 Task: Search one way flight ticket for 3 adults in first from Page: Page Municipal Airport to Jacksonville: Albert J. Ellis Airport on 5-3-2023. Choice of flights is Sun country airlines. Number of bags: 1 carry on bag. Price is upto 87000. Outbound departure time preference is 15:30.
Action: Mouse moved to (291, 255)
Screenshot: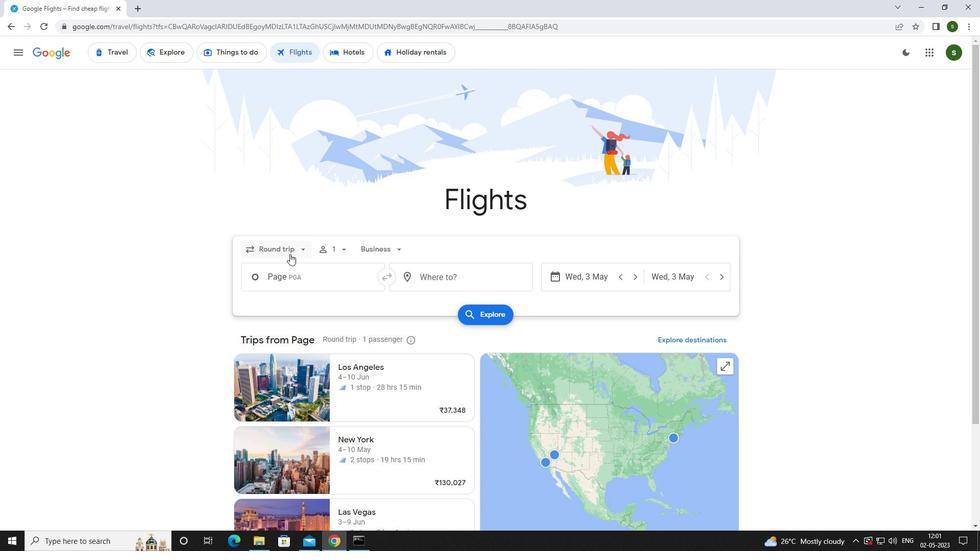 
Action: Mouse pressed left at (291, 255)
Screenshot: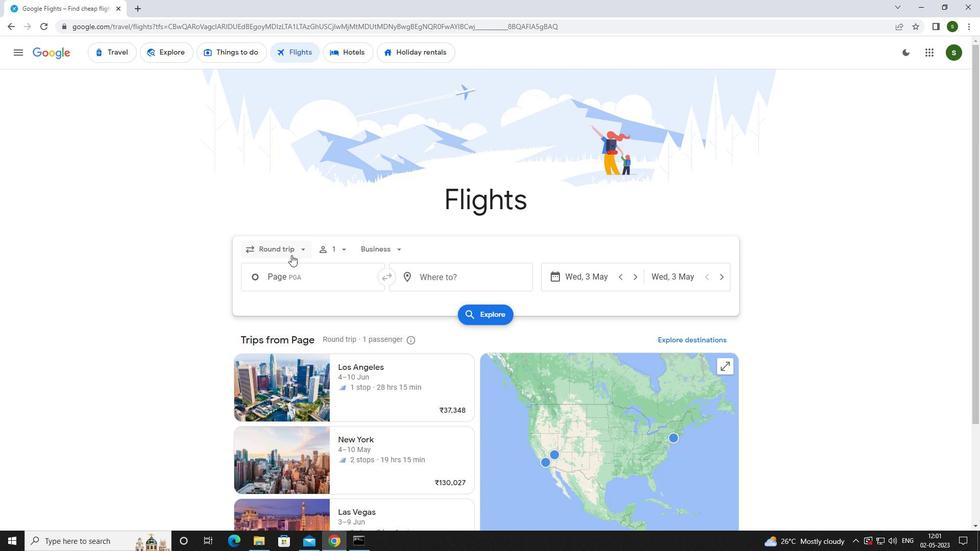
Action: Mouse moved to (288, 298)
Screenshot: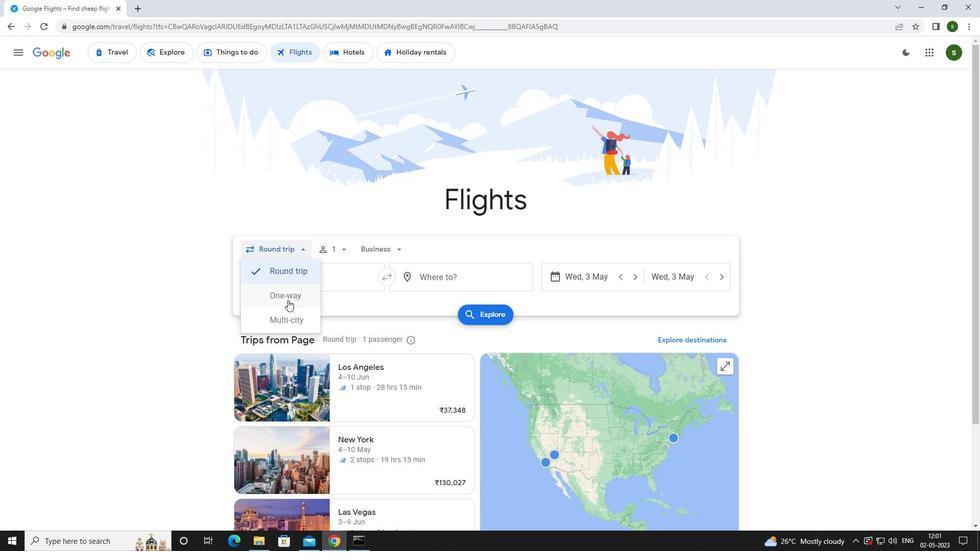 
Action: Mouse pressed left at (288, 298)
Screenshot: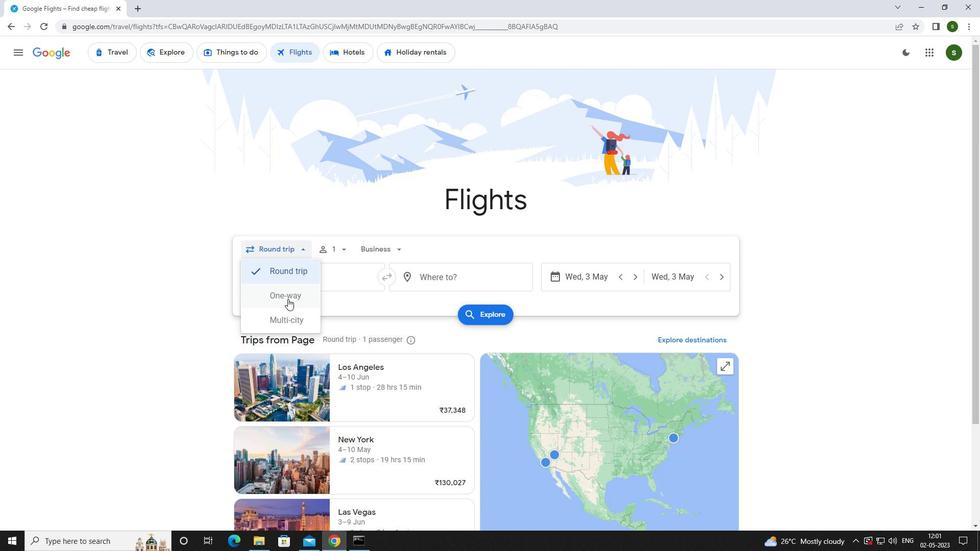 
Action: Mouse moved to (332, 249)
Screenshot: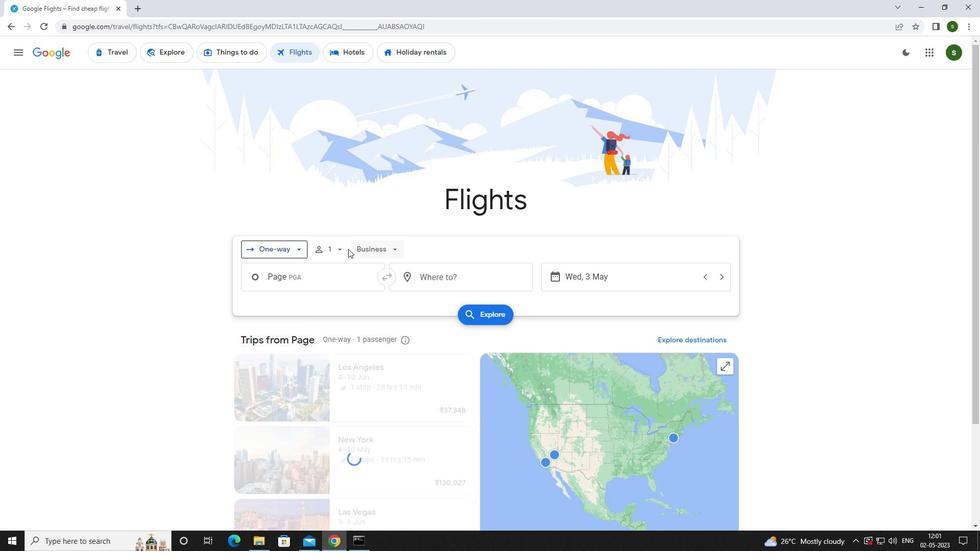 
Action: Mouse pressed left at (332, 249)
Screenshot: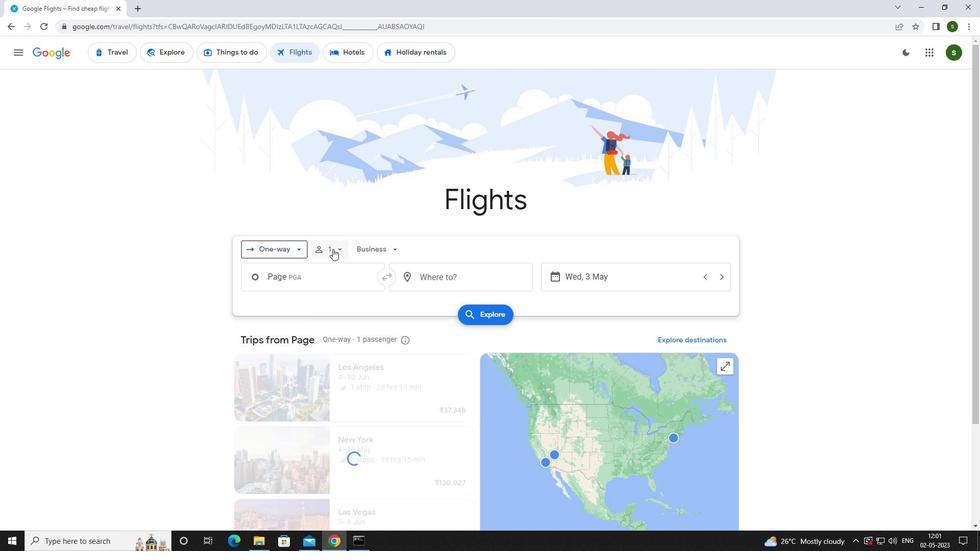
Action: Mouse moved to (417, 272)
Screenshot: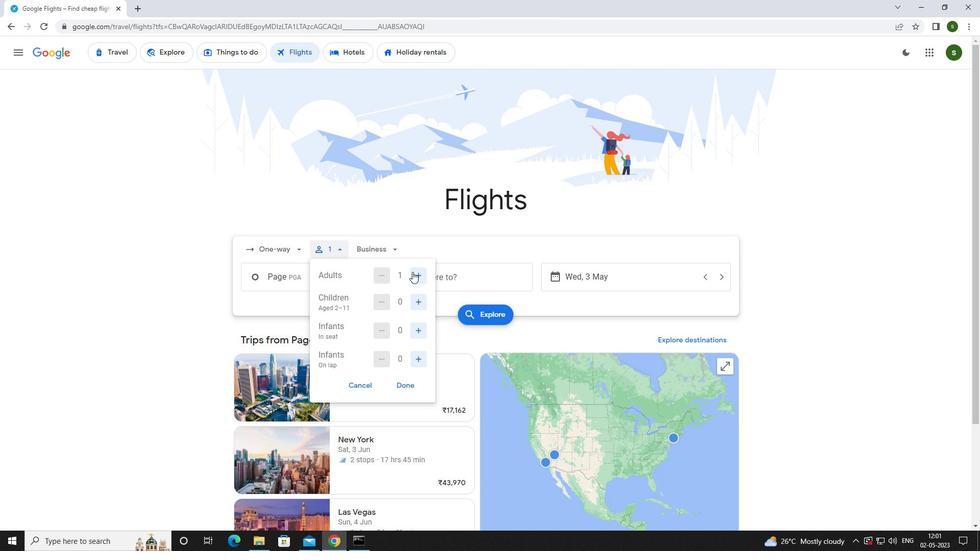 
Action: Mouse pressed left at (417, 272)
Screenshot: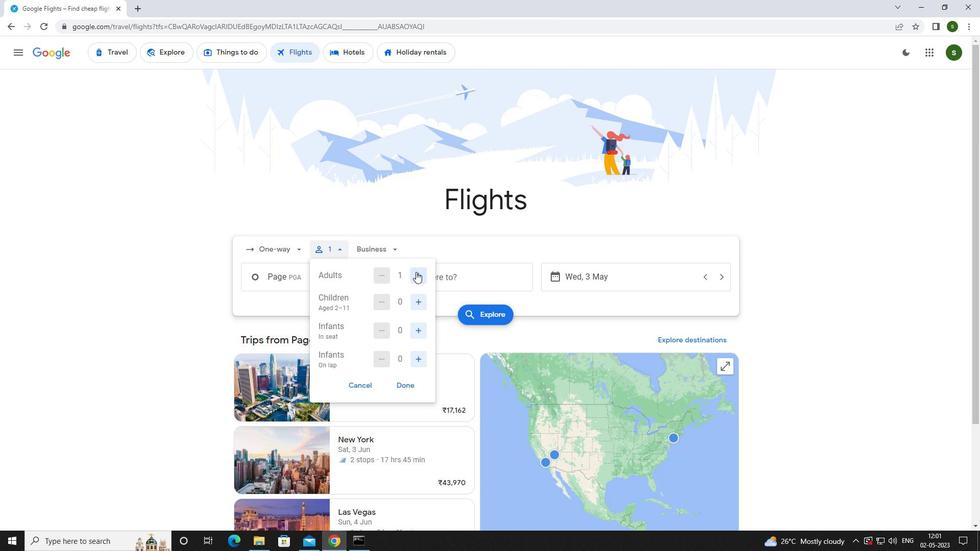 
Action: Mouse pressed left at (417, 272)
Screenshot: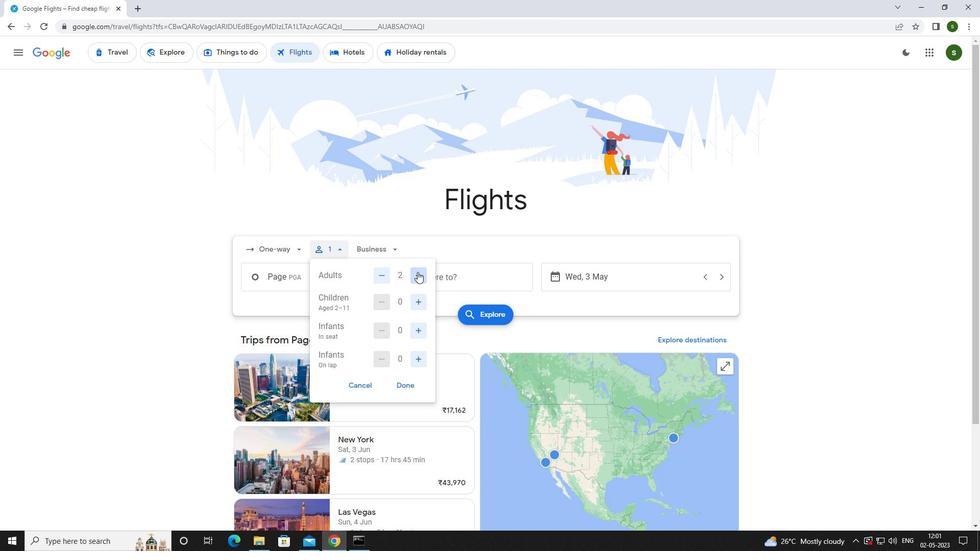 
Action: Mouse moved to (386, 249)
Screenshot: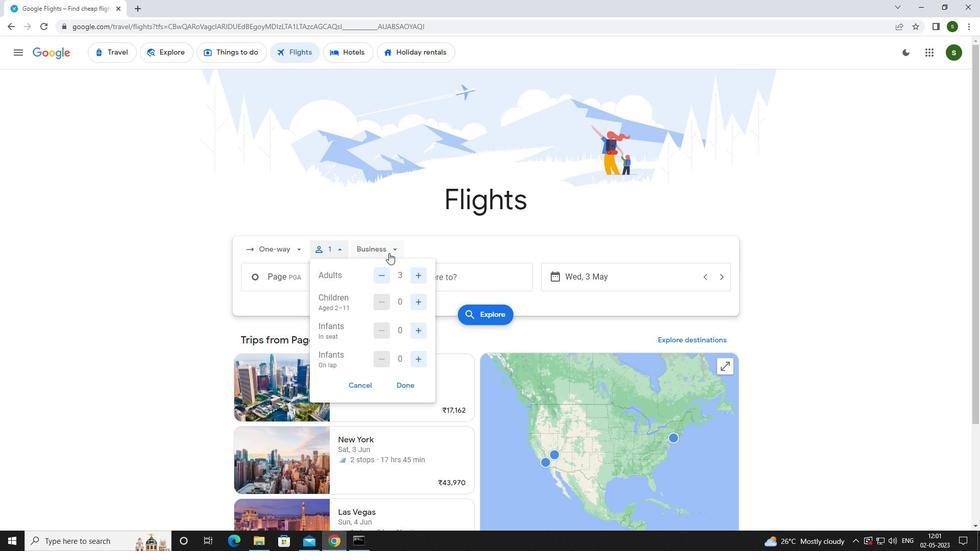 
Action: Mouse pressed left at (386, 249)
Screenshot: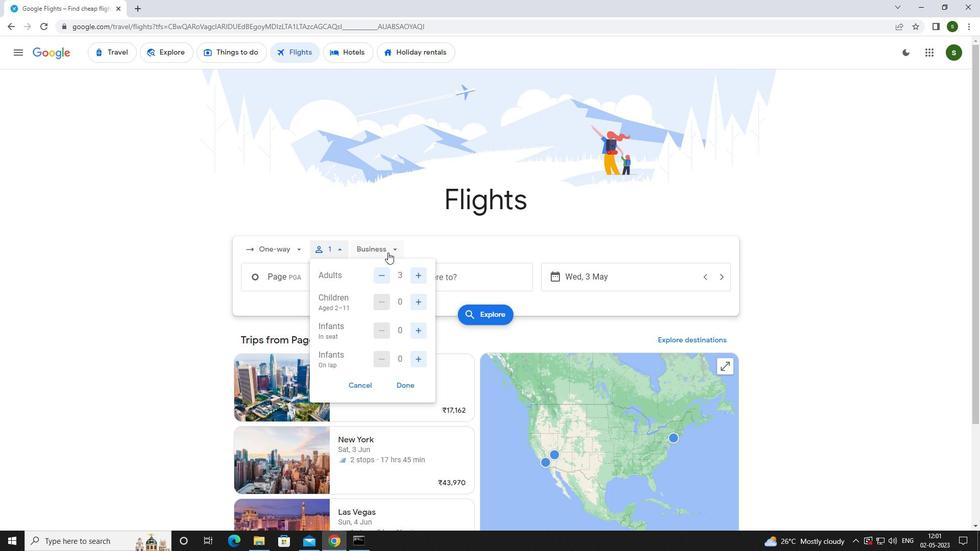 
Action: Mouse moved to (393, 340)
Screenshot: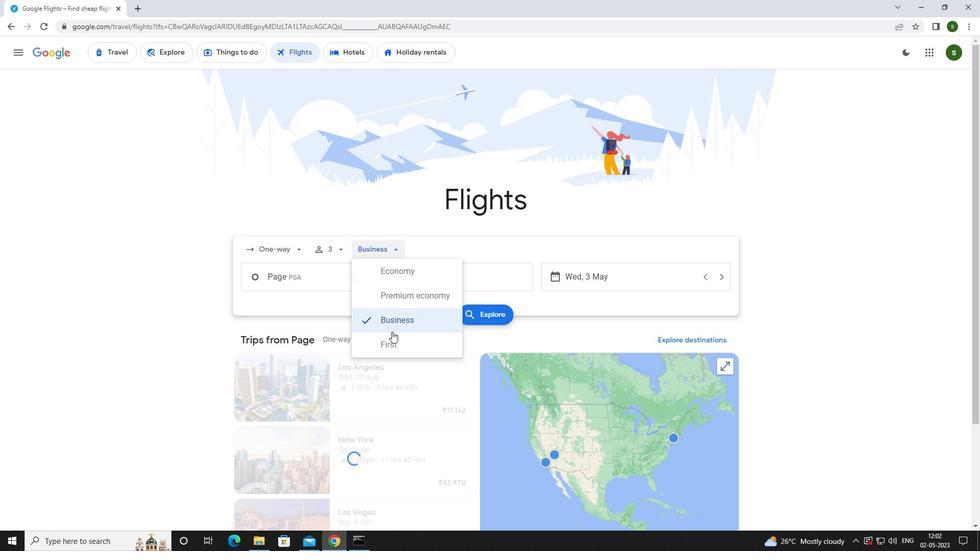 
Action: Mouse pressed left at (393, 340)
Screenshot: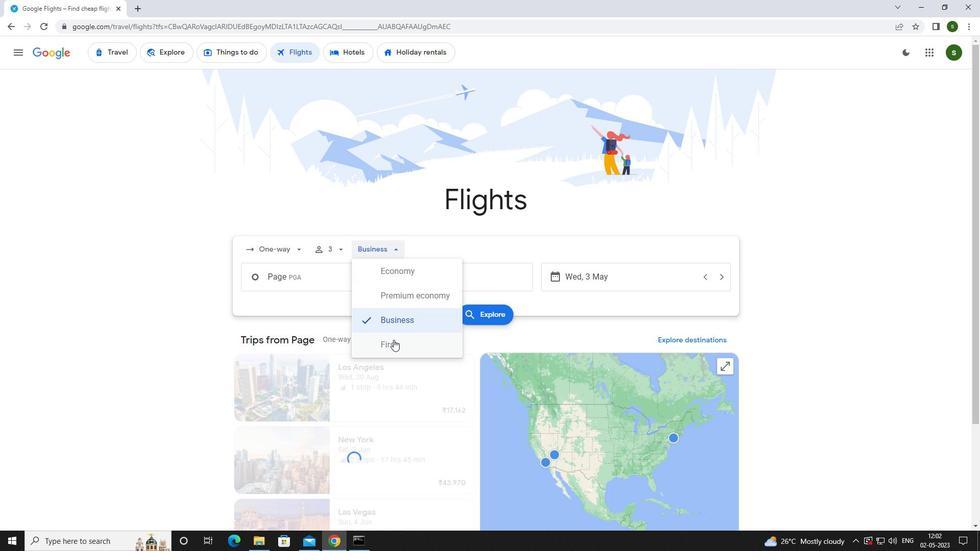 
Action: Mouse moved to (328, 284)
Screenshot: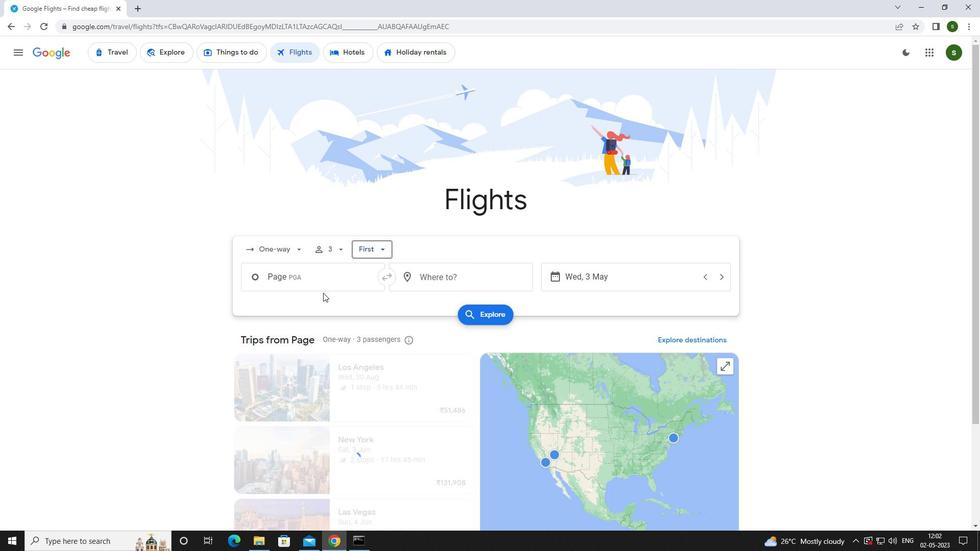 
Action: Mouse pressed left at (328, 284)
Screenshot: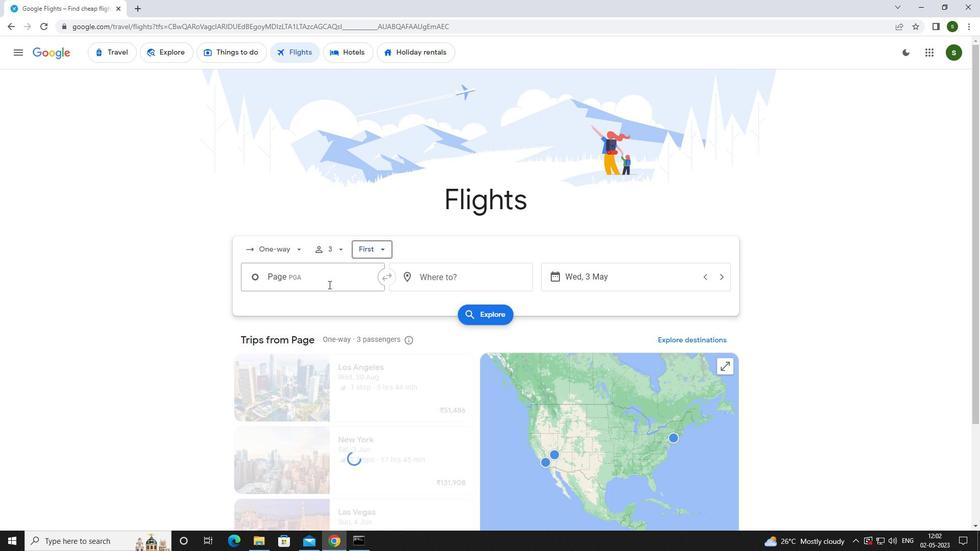 
Action: Mouse moved to (329, 282)
Screenshot: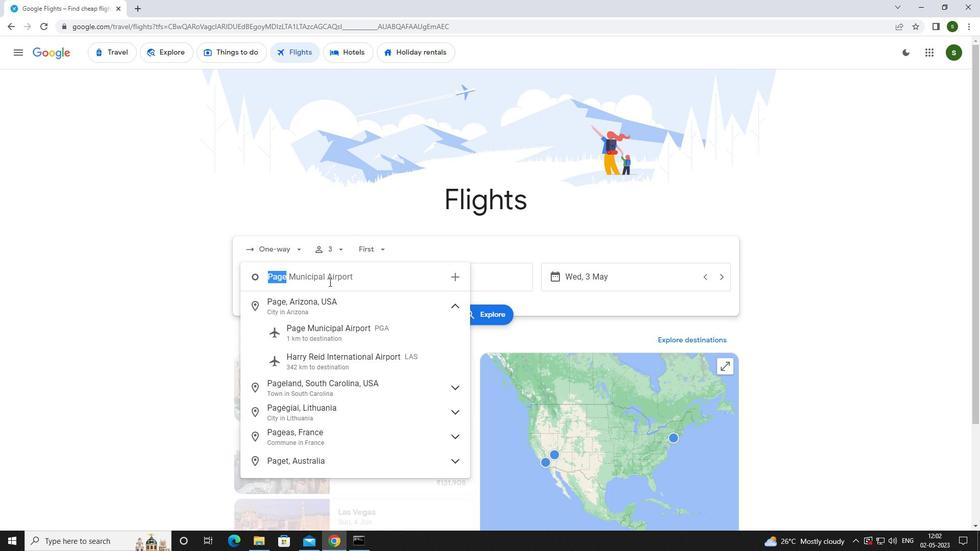 
Action: Key pressed <Key.caps_lock>p<Key.caps_lock>age<Key.space>
Screenshot: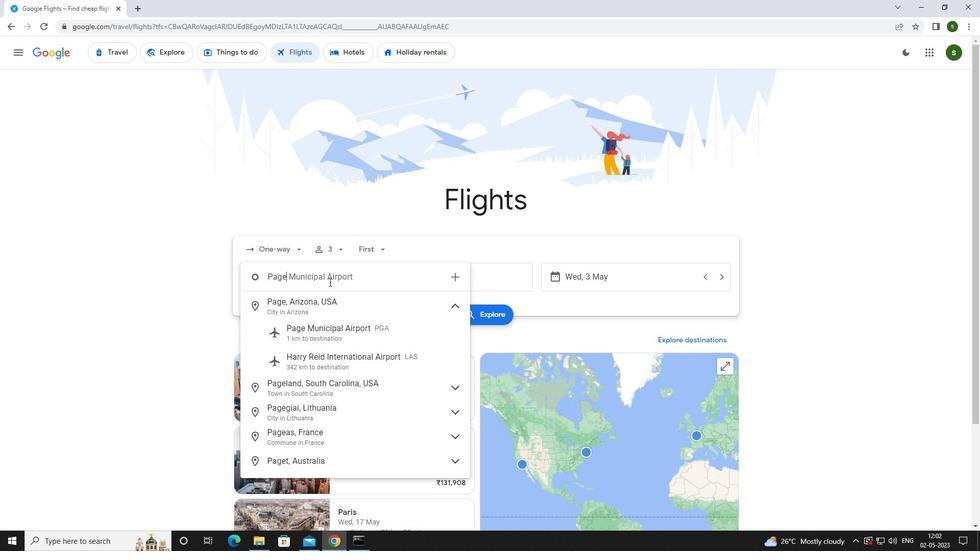 
Action: Mouse moved to (323, 332)
Screenshot: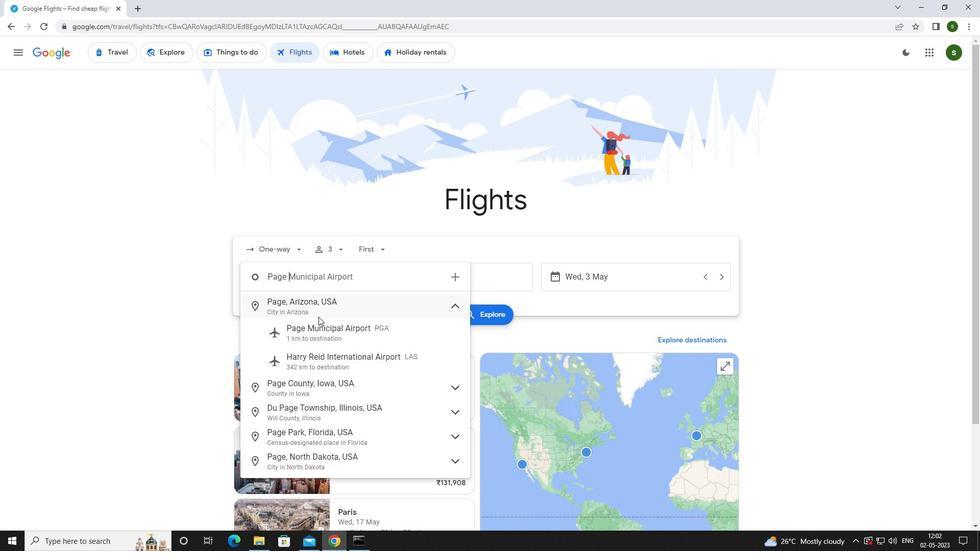 
Action: Mouse pressed left at (323, 332)
Screenshot: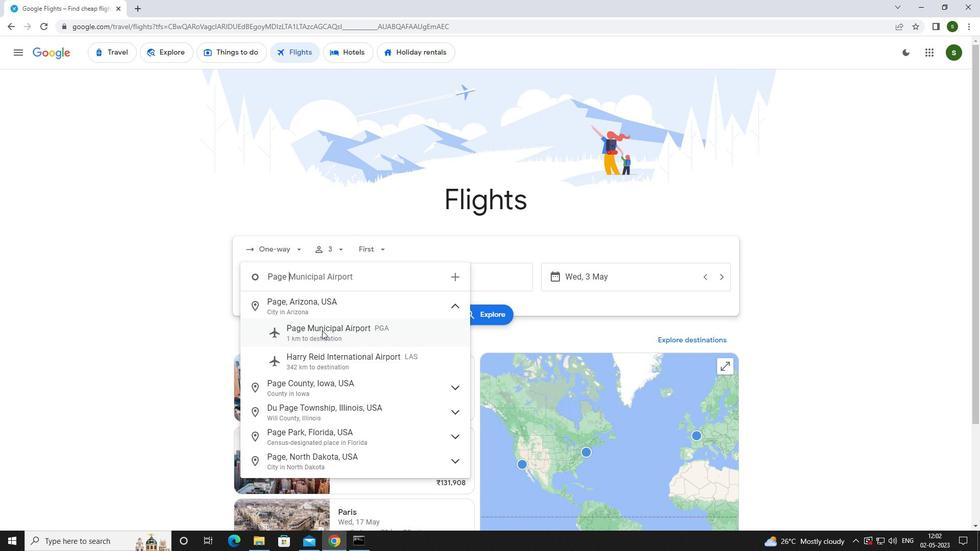 
Action: Mouse moved to (474, 274)
Screenshot: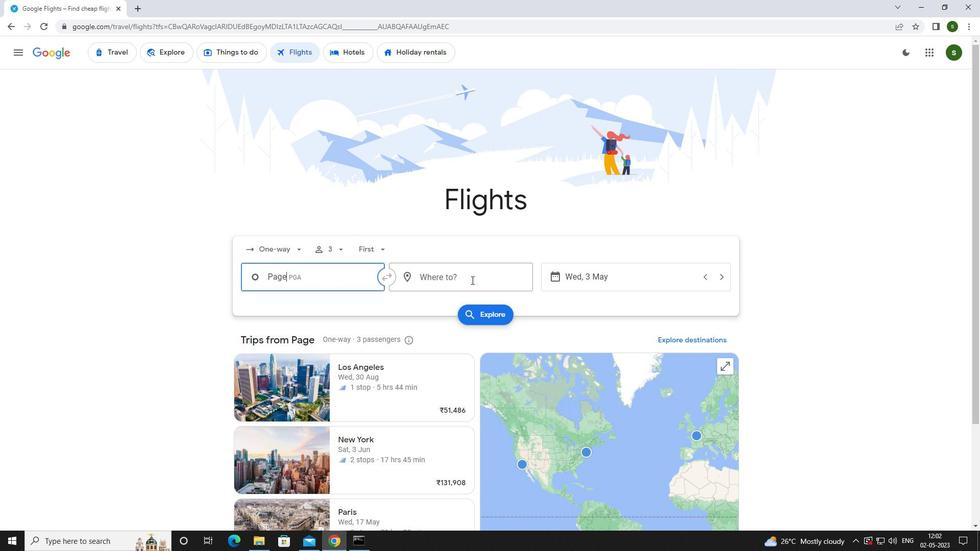 
Action: Mouse pressed left at (474, 274)
Screenshot: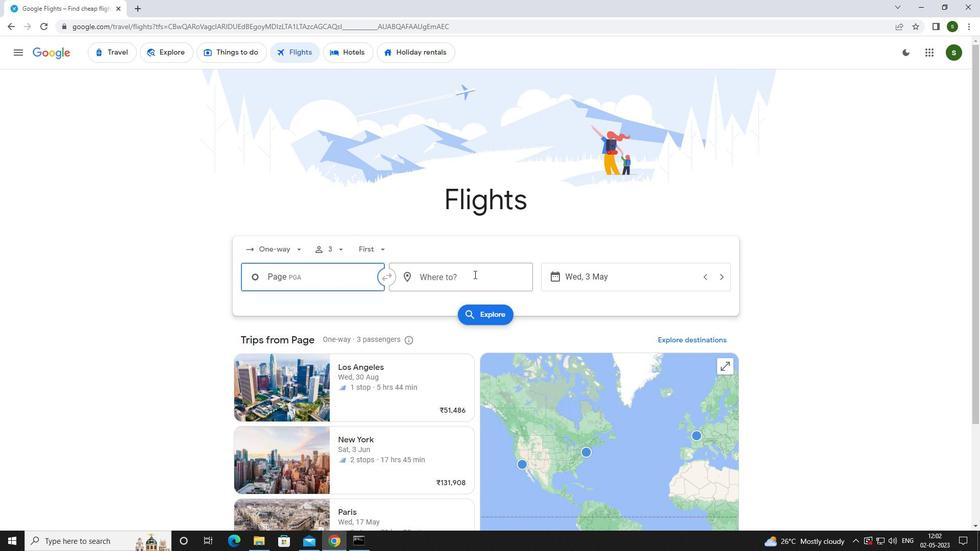 
Action: Mouse moved to (468, 273)
Screenshot: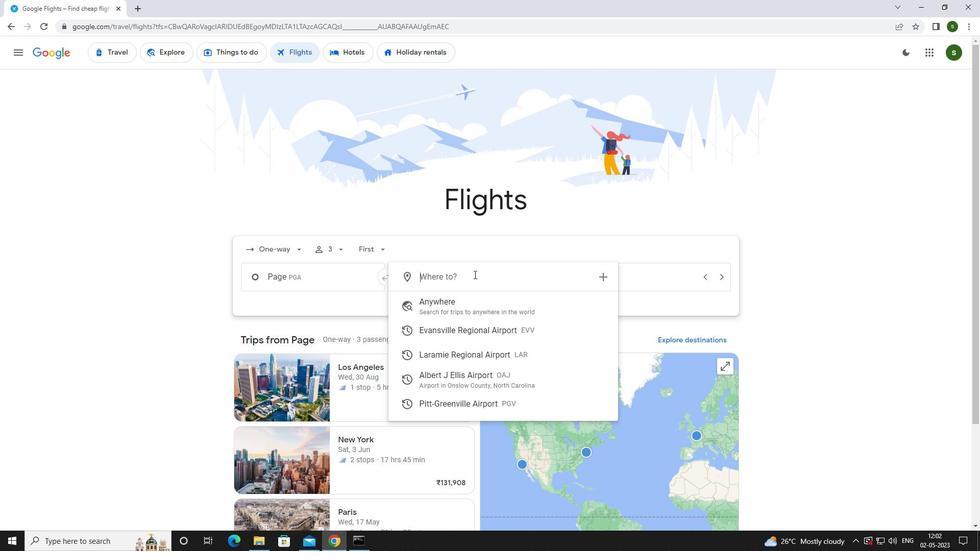 
Action: Key pressed <Key.caps_lock>a<Key.caps_lock>lbert<Key.space>
Screenshot: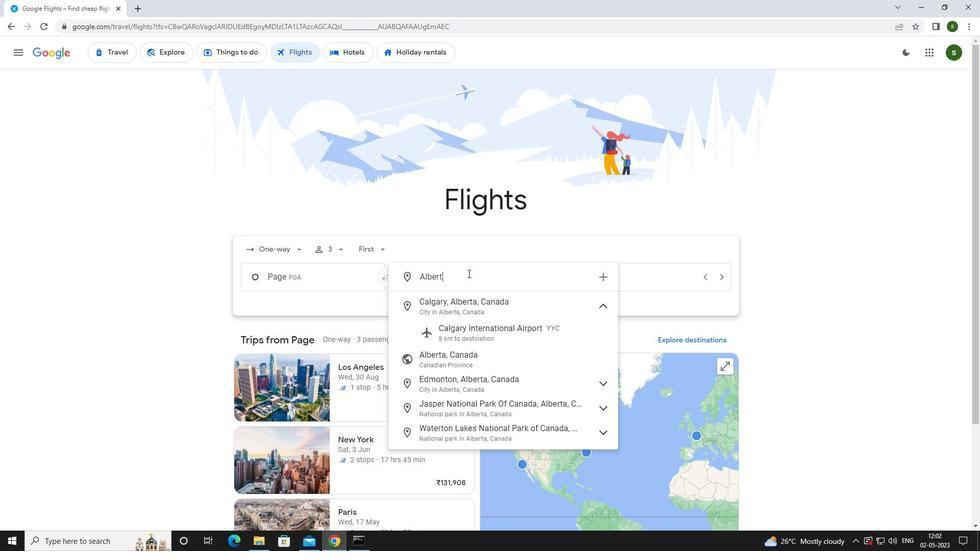 
Action: Mouse moved to (472, 310)
Screenshot: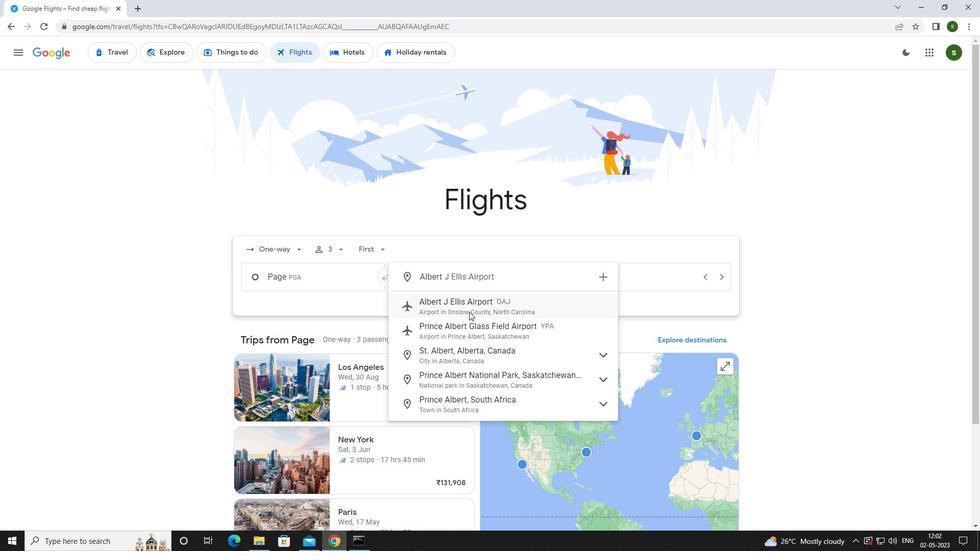 
Action: Mouse pressed left at (472, 310)
Screenshot: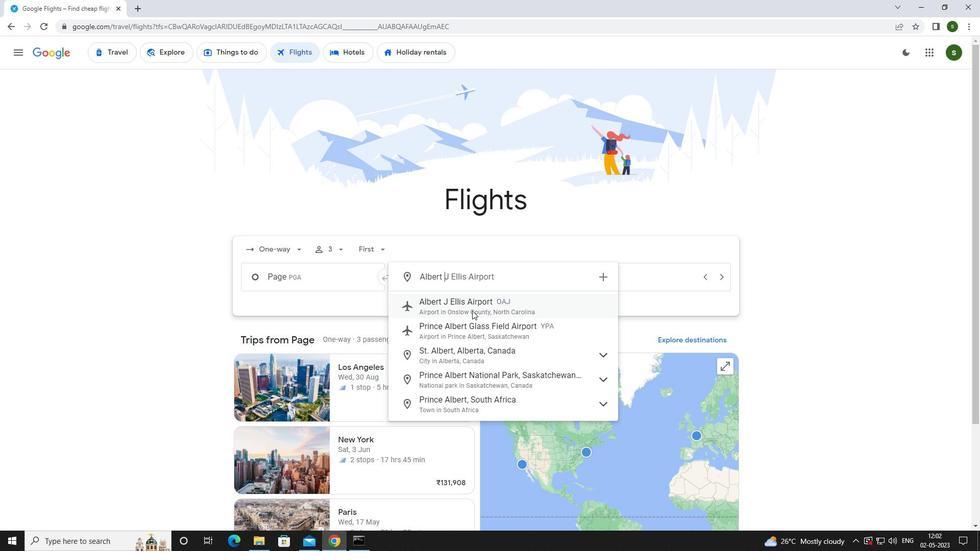 
Action: Mouse moved to (600, 261)
Screenshot: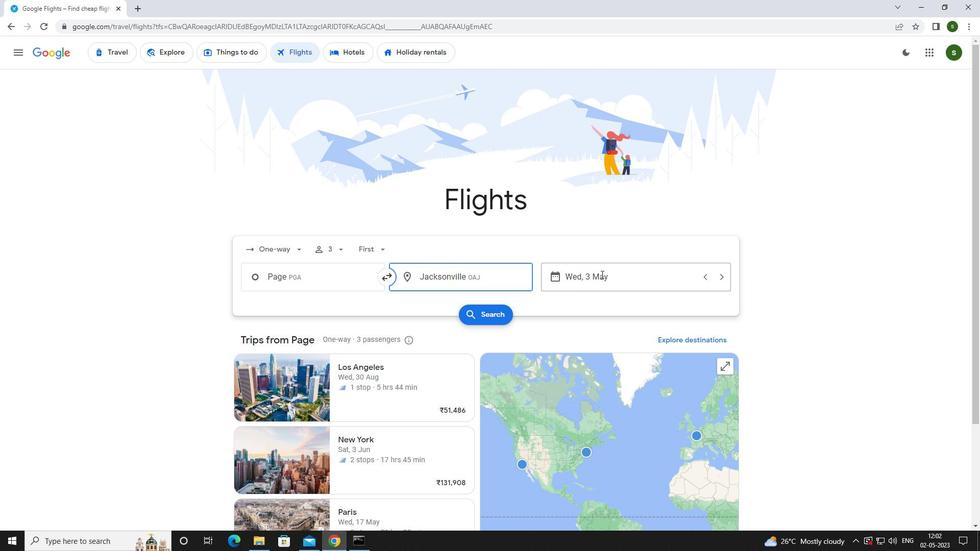 
Action: Mouse pressed left at (600, 261)
Screenshot: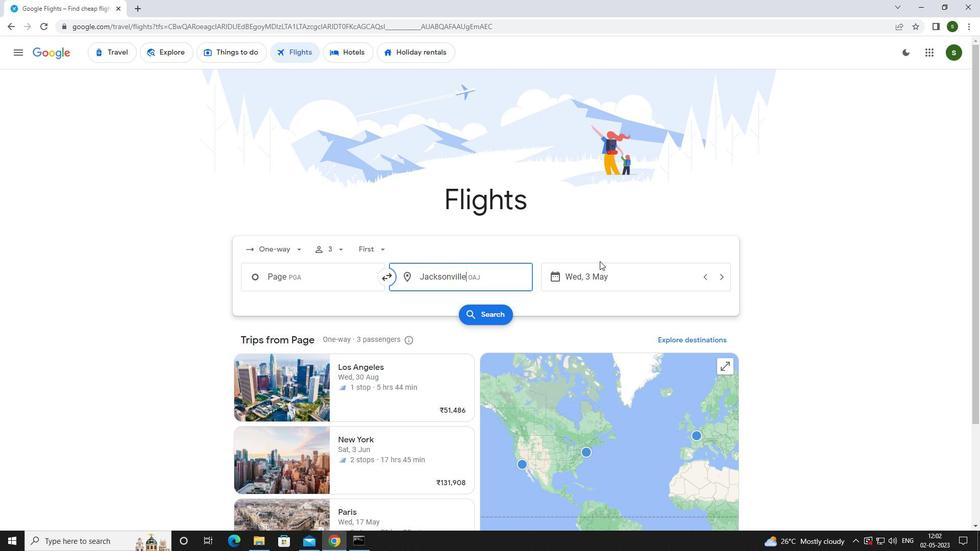 
Action: Mouse moved to (601, 273)
Screenshot: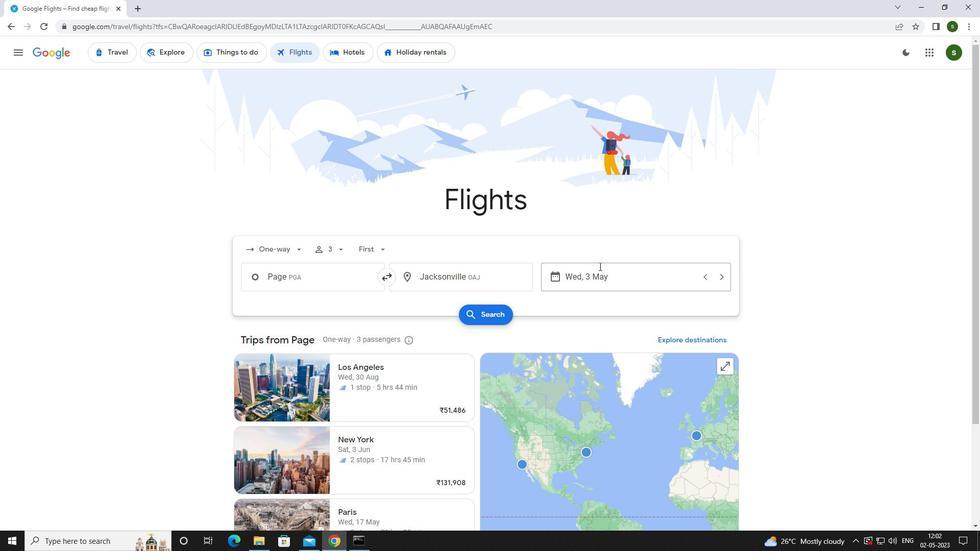 
Action: Mouse pressed left at (601, 273)
Screenshot: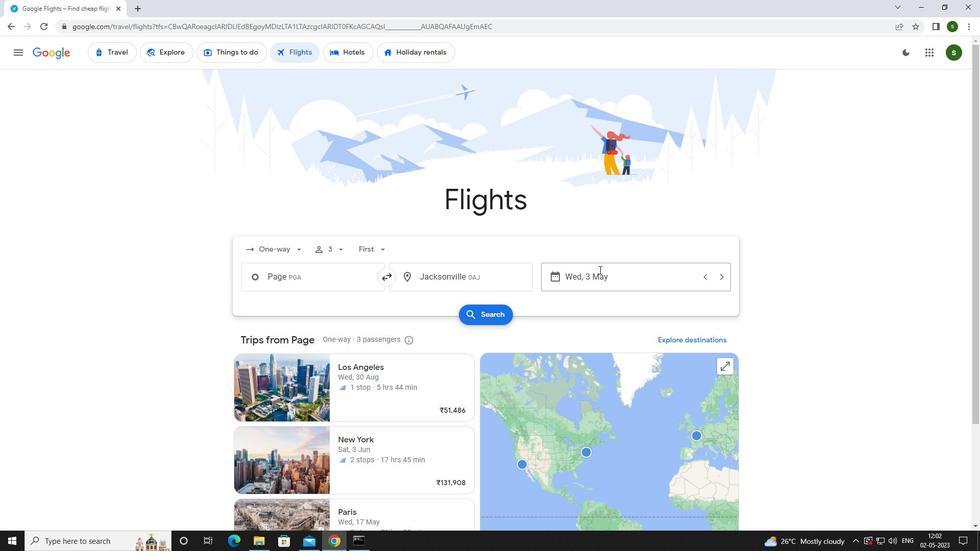 
Action: Mouse moved to (433, 343)
Screenshot: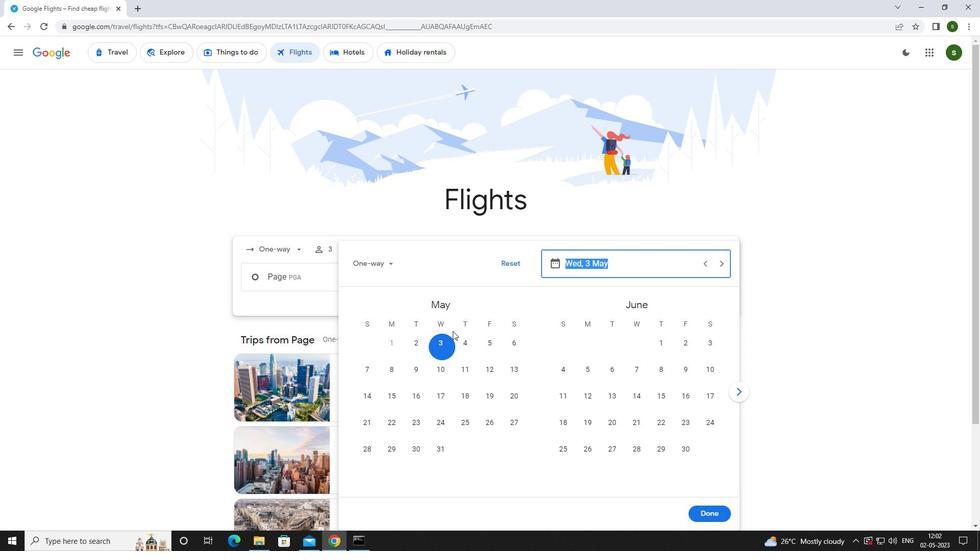 
Action: Mouse pressed left at (433, 343)
Screenshot: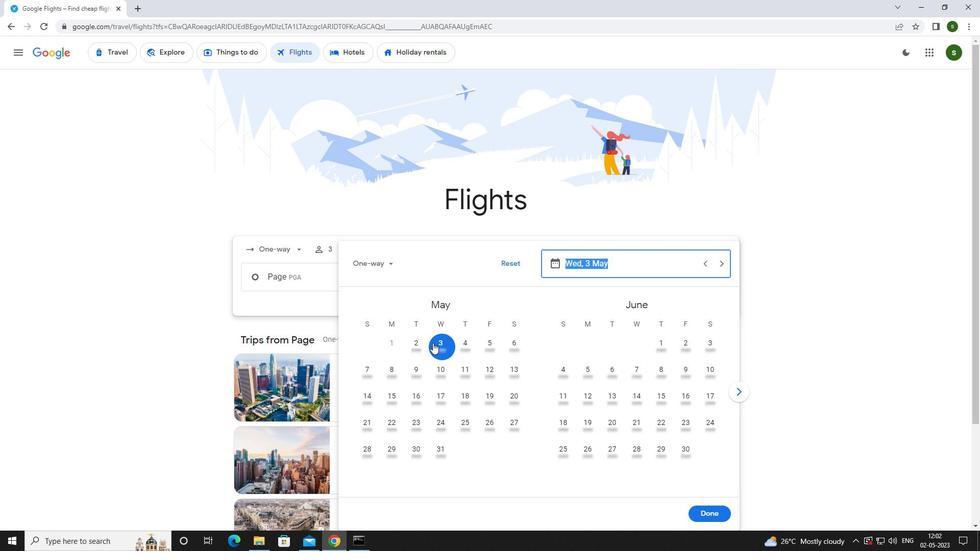 
Action: Mouse moved to (713, 515)
Screenshot: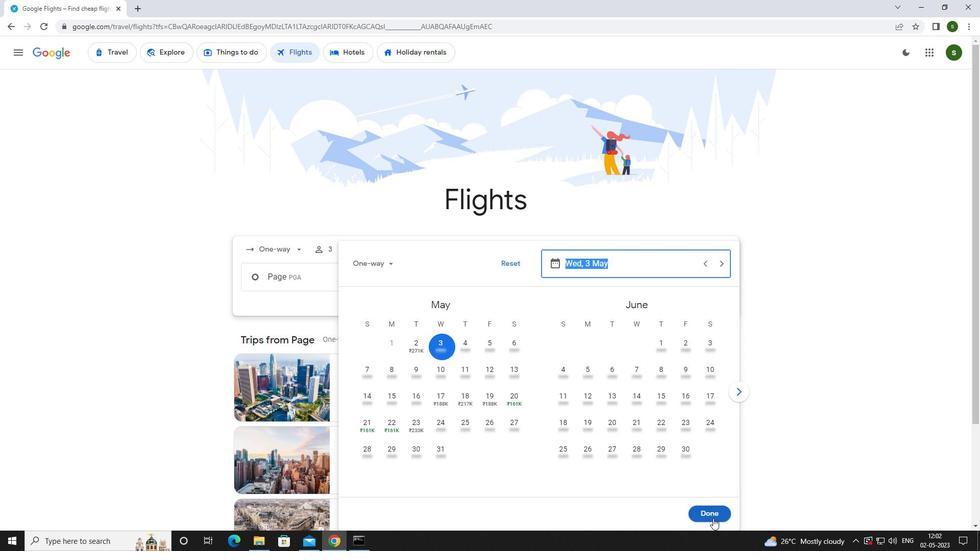 
Action: Mouse pressed left at (713, 515)
Screenshot: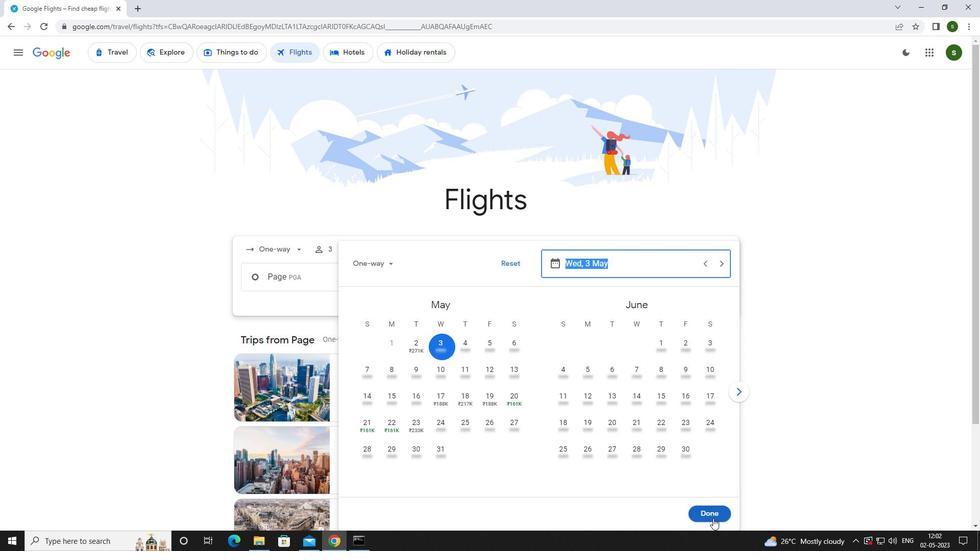 
Action: Mouse moved to (481, 321)
Screenshot: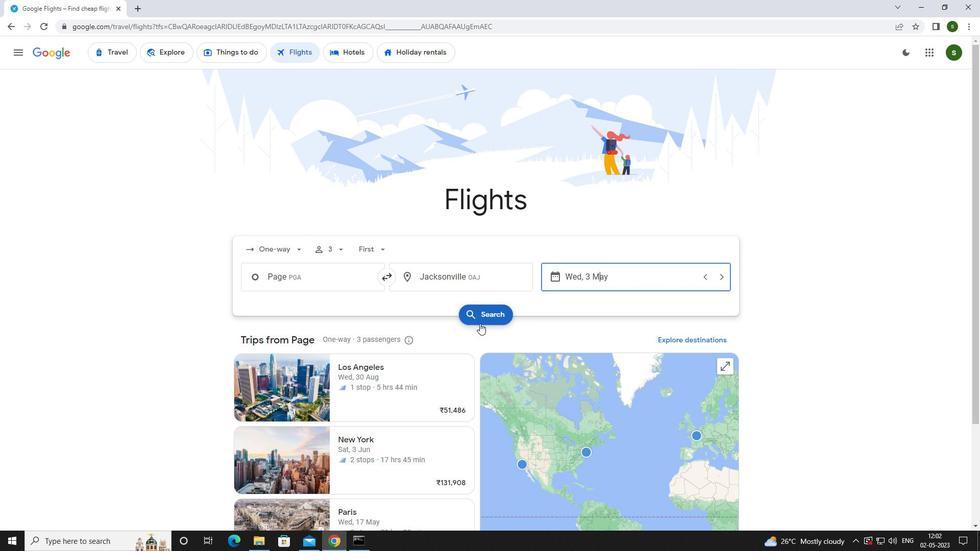 
Action: Mouse pressed left at (481, 321)
Screenshot: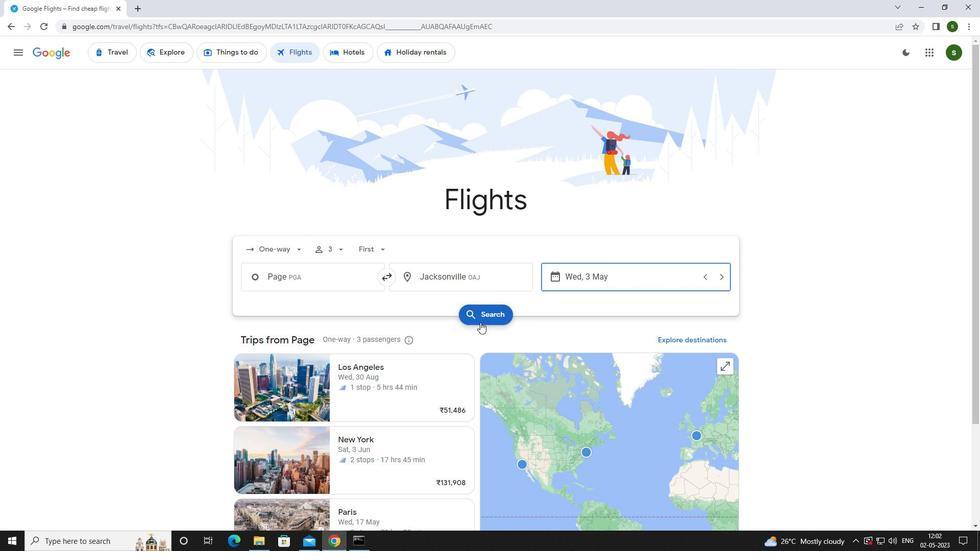 
Action: Mouse moved to (255, 147)
Screenshot: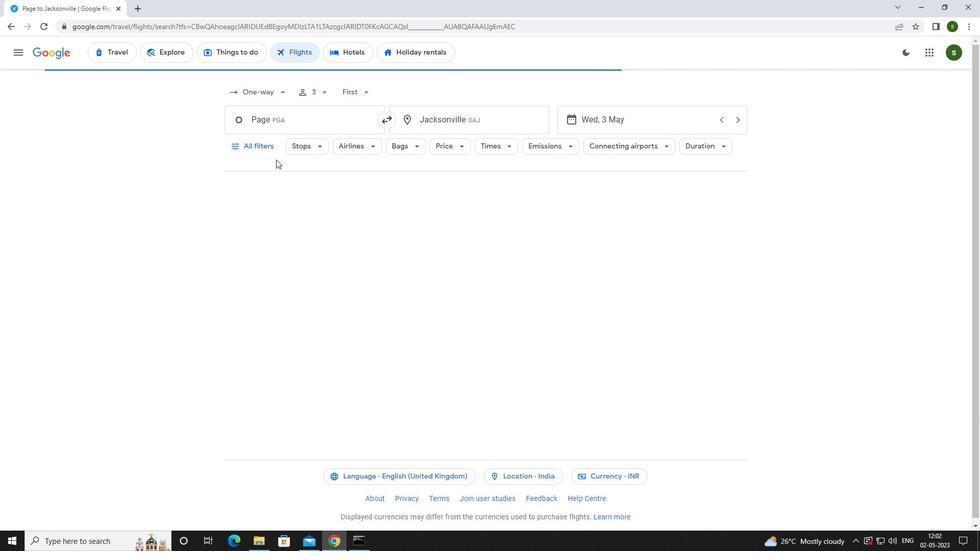 
Action: Mouse pressed left at (255, 147)
Screenshot: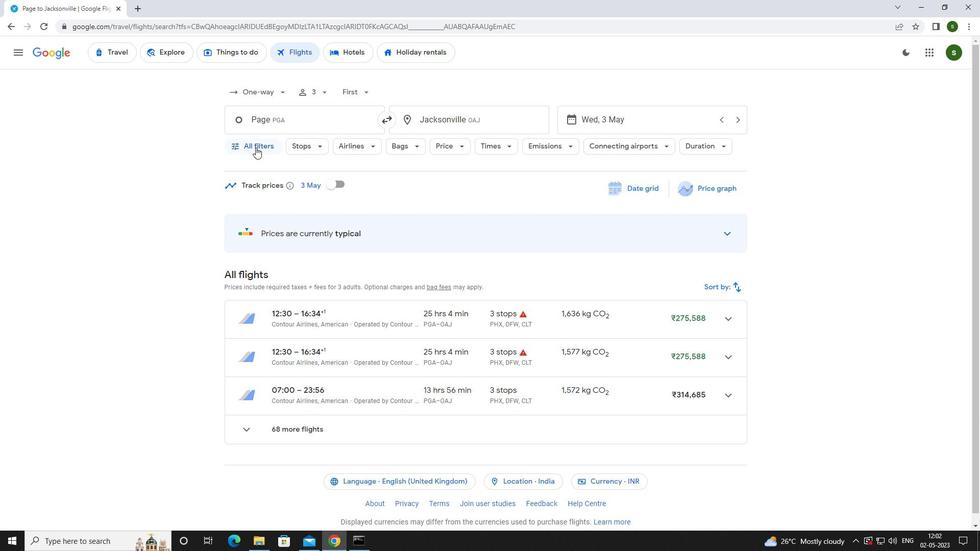 
Action: Mouse moved to (380, 368)
Screenshot: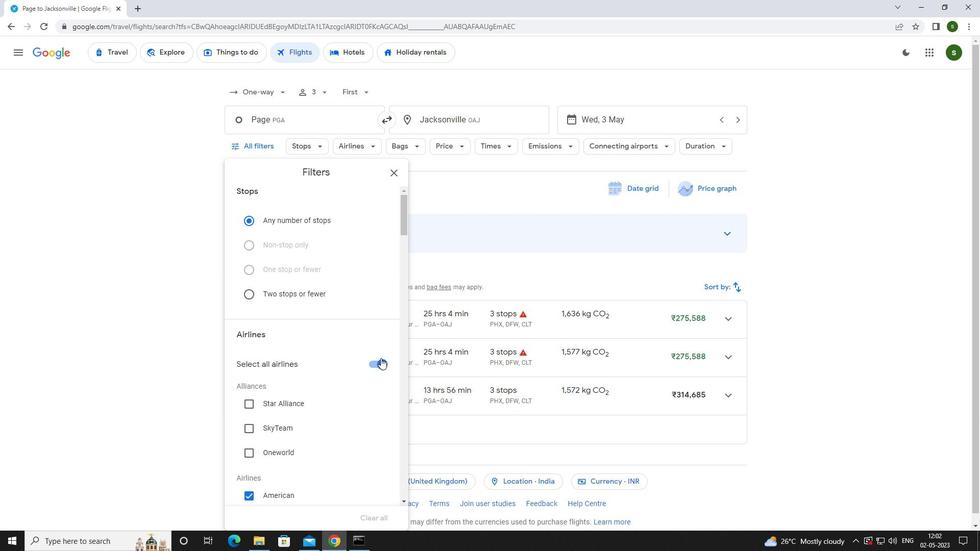 
Action: Mouse pressed left at (380, 368)
Screenshot: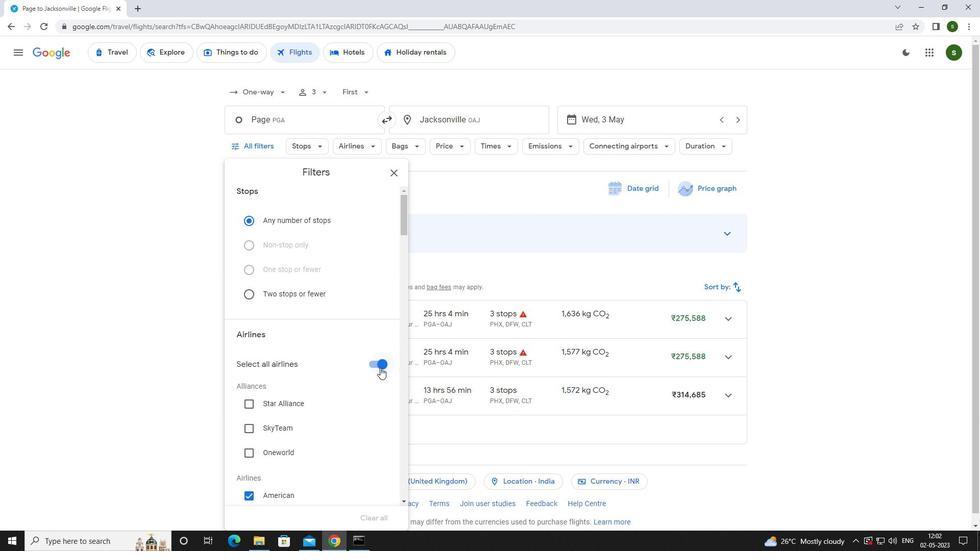 
Action: Mouse moved to (342, 309)
Screenshot: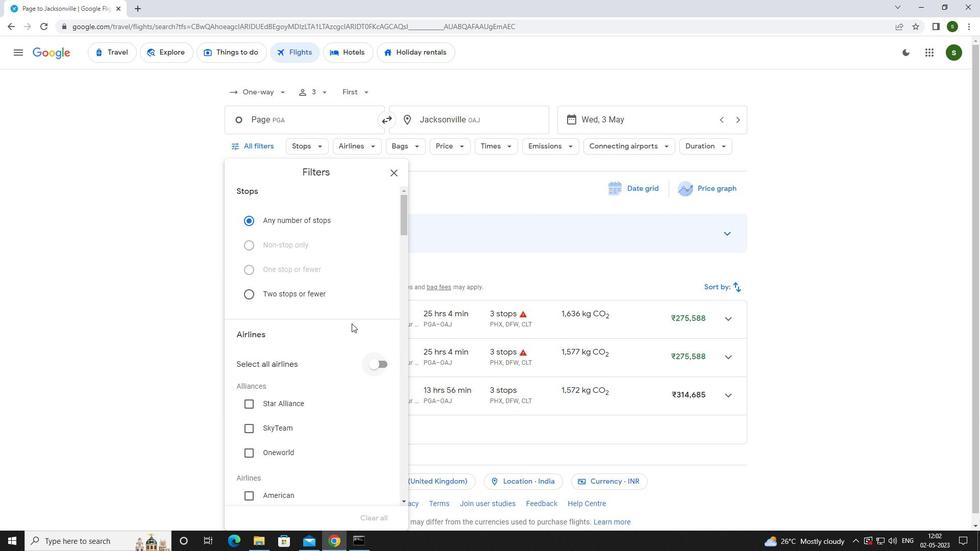 
Action: Mouse scrolled (342, 308) with delta (0, 0)
Screenshot: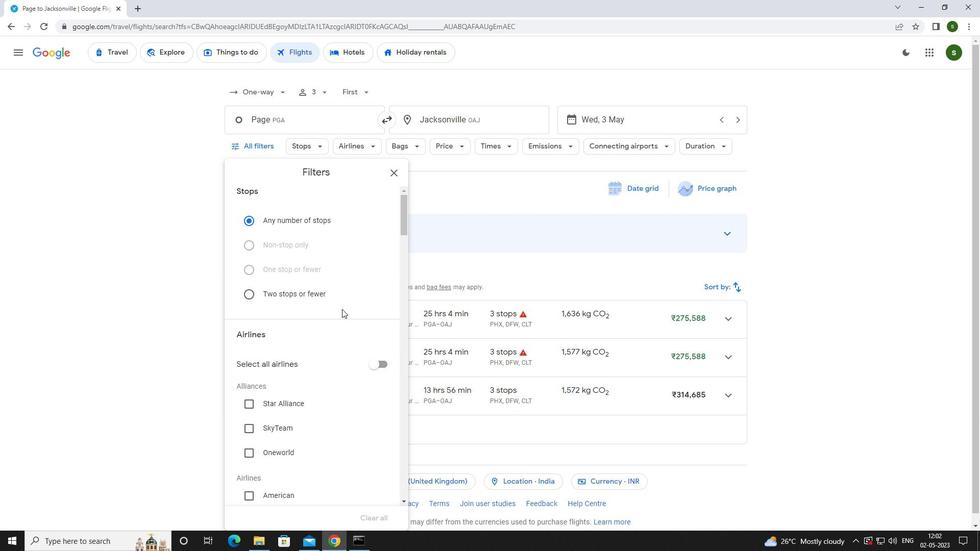 
Action: Mouse scrolled (342, 308) with delta (0, 0)
Screenshot: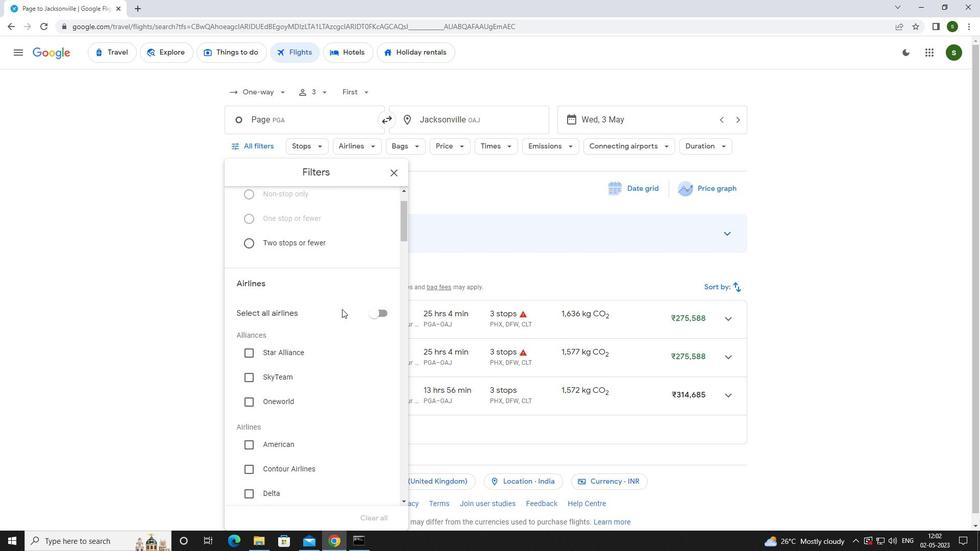 
Action: Mouse scrolled (342, 308) with delta (0, 0)
Screenshot: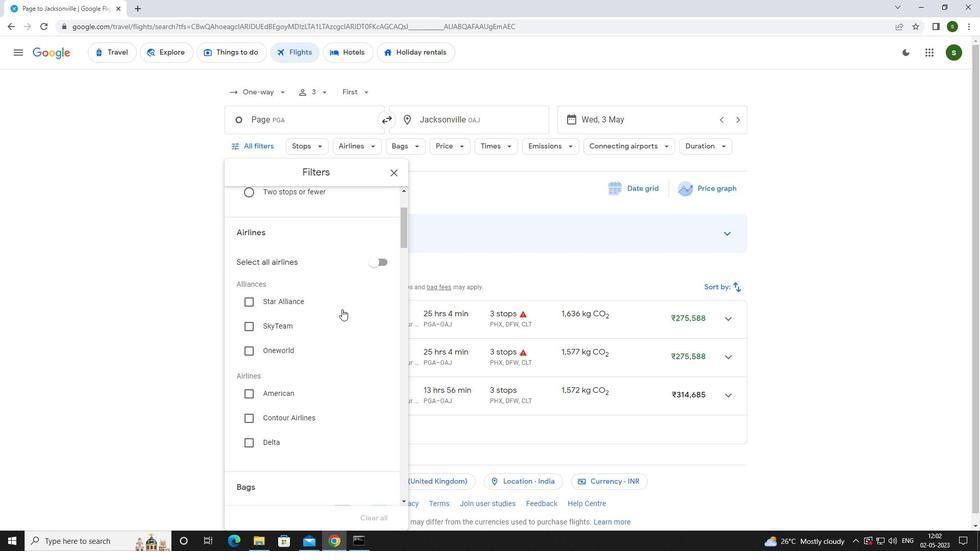 
Action: Mouse scrolled (342, 308) with delta (0, 0)
Screenshot: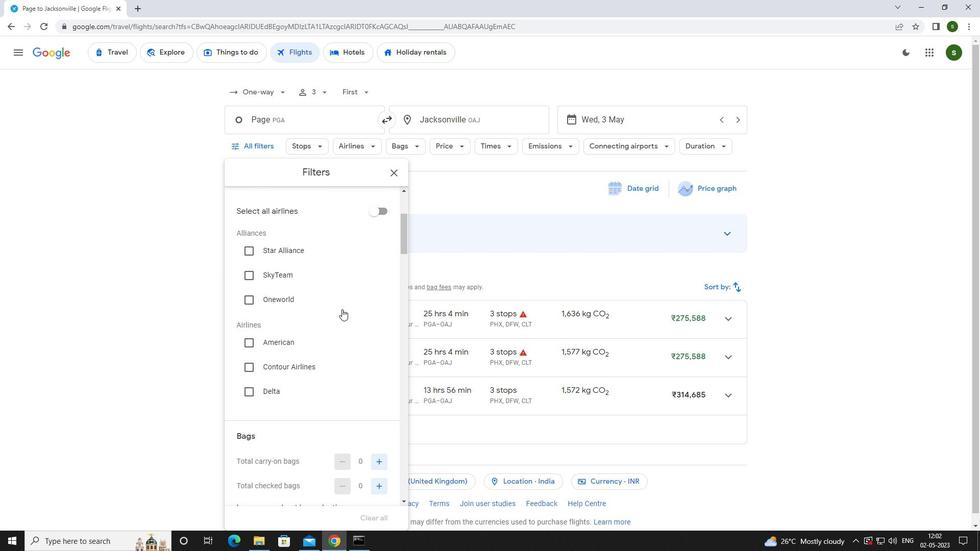 
Action: Mouse scrolled (342, 308) with delta (0, 0)
Screenshot: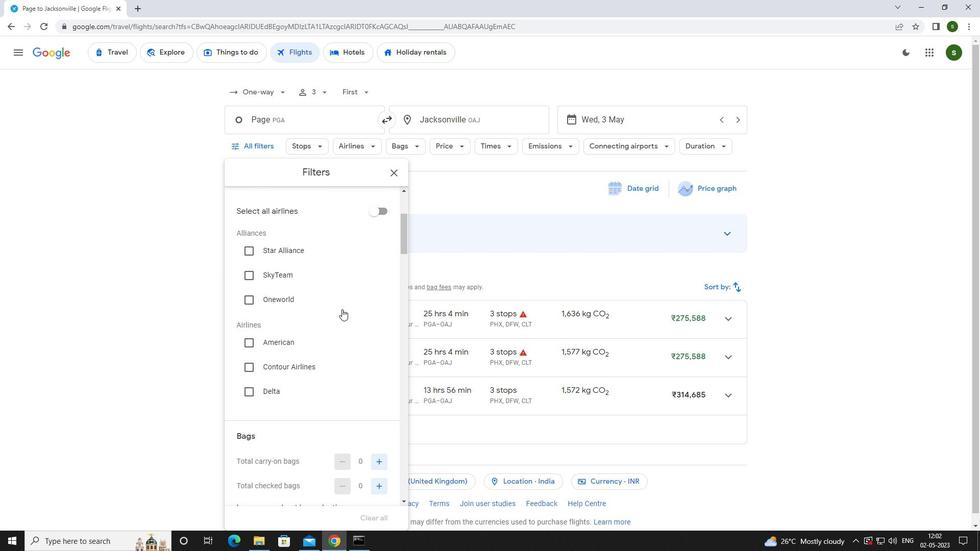 
Action: Mouse moved to (381, 360)
Screenshot: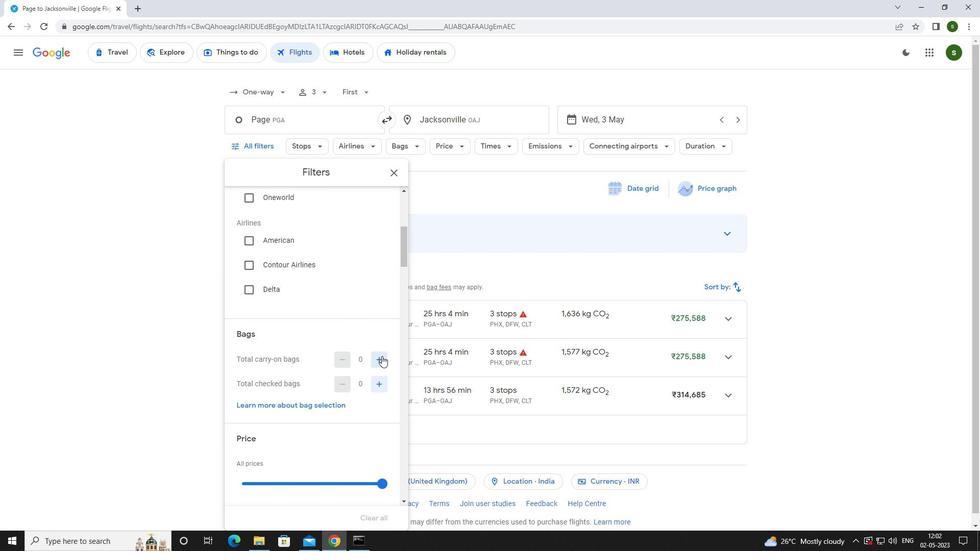
Action: Mouse pressed left at (381, 360)
Screenshot: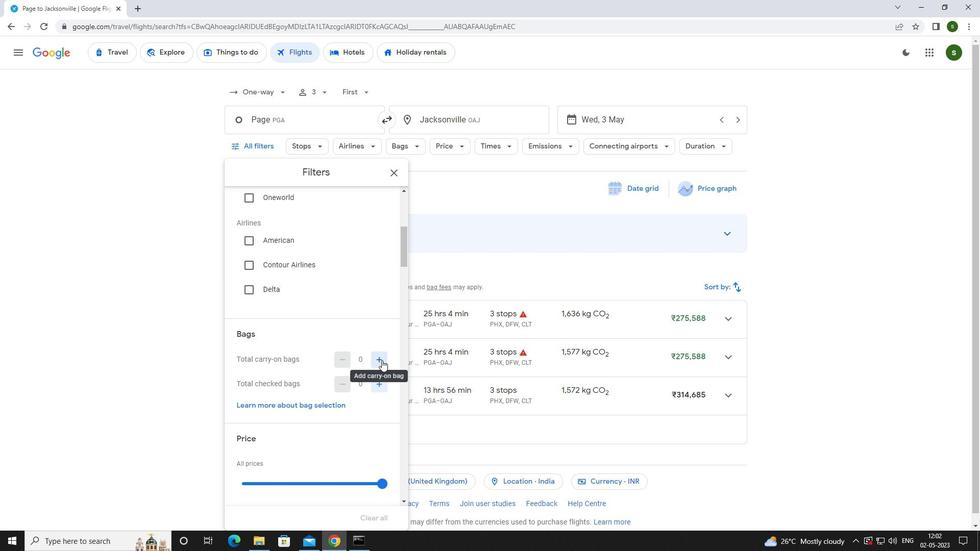 
Action: Mouse scrolled (381, 360) with delta (0, 0)
Screenshot: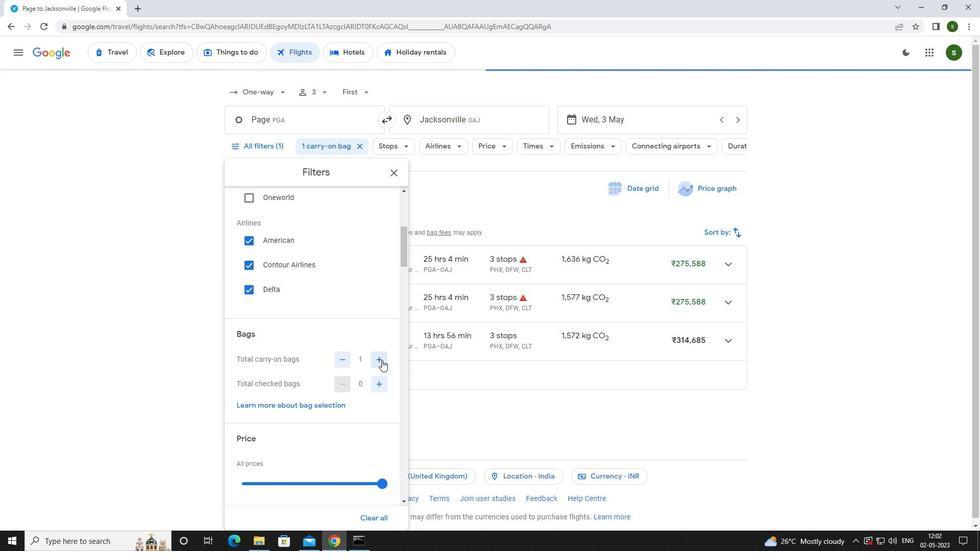 
Action: Mouse scrolled (381, 360) with delta (0, 0)
Screenshot: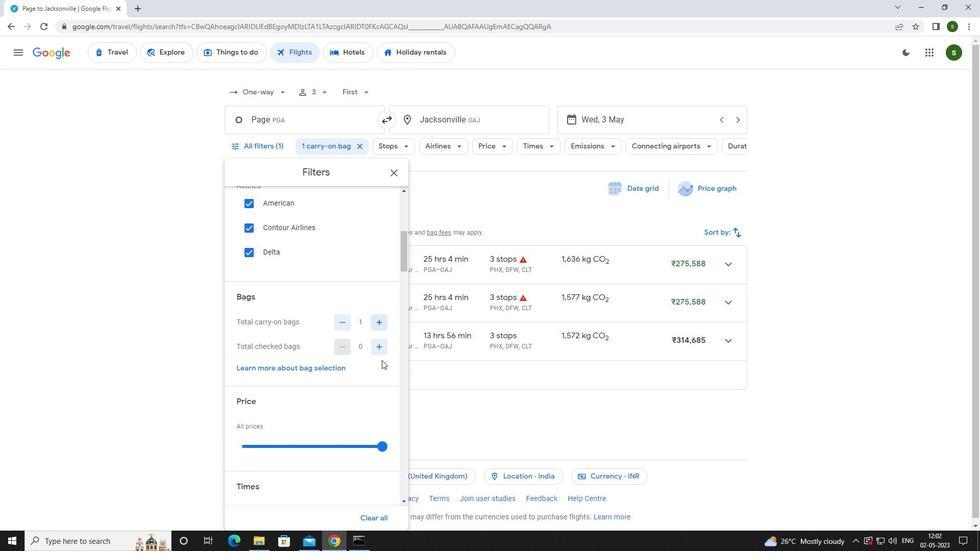 
Action: Mouse scrolled (381, 360) with delta (0, 0)
Screenshot: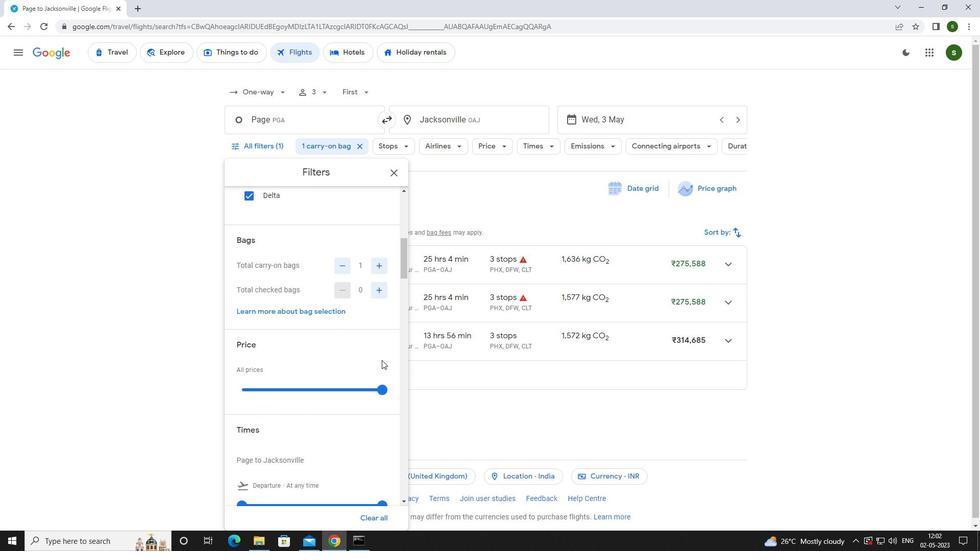 
Action: Mouse moved to (384, 330)
Screenshot: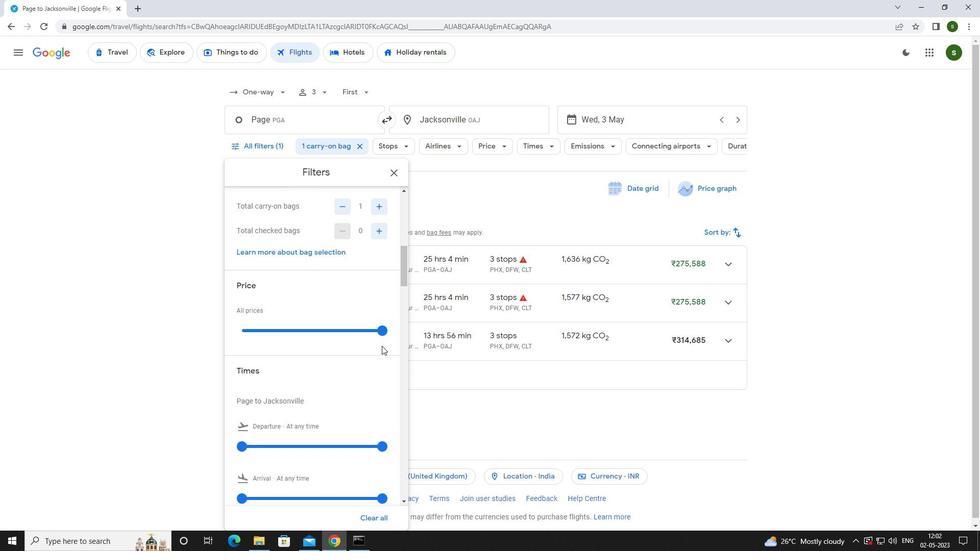 
Action: Mouse pressed left at (384, 330)
Screenshot: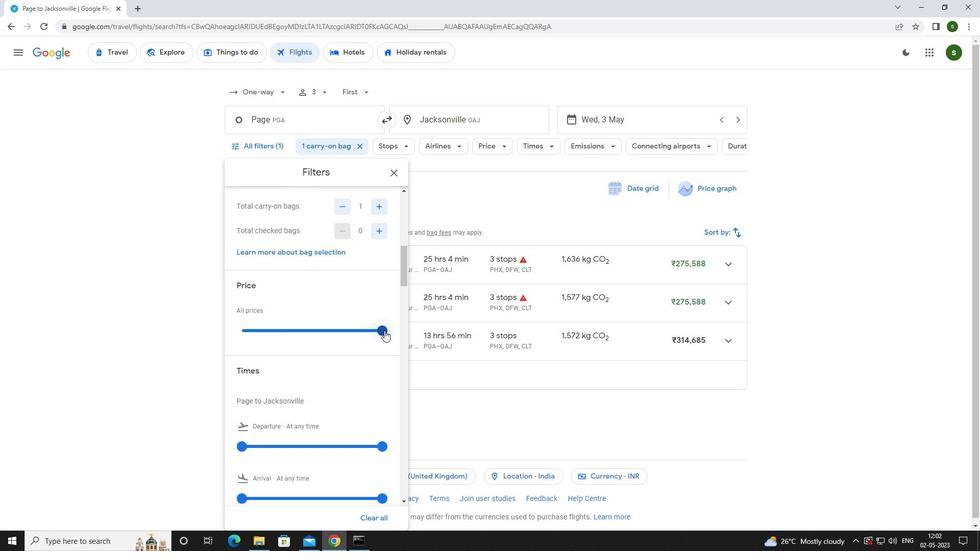 
Action: Mouse moved to (304, 353)
Screenshot: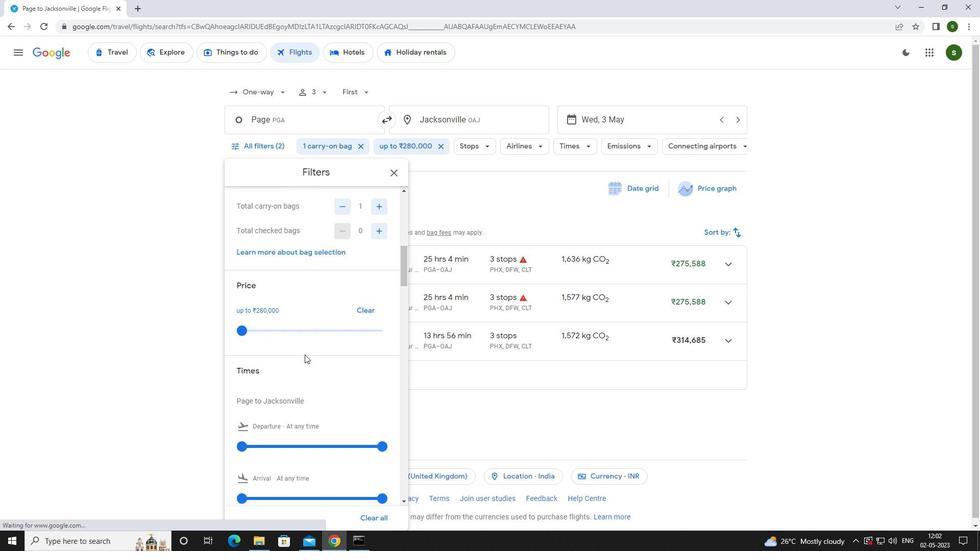 
Action: Mouse scrolled (304, 353) with delta (0, 0)
Screenshot: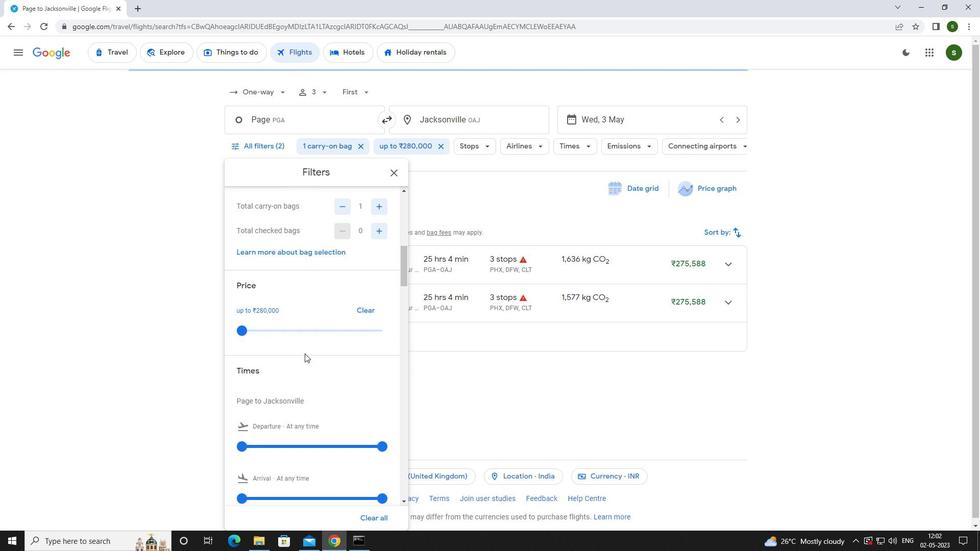 
Action: Mouse moved to (241, 395)
Screenshot: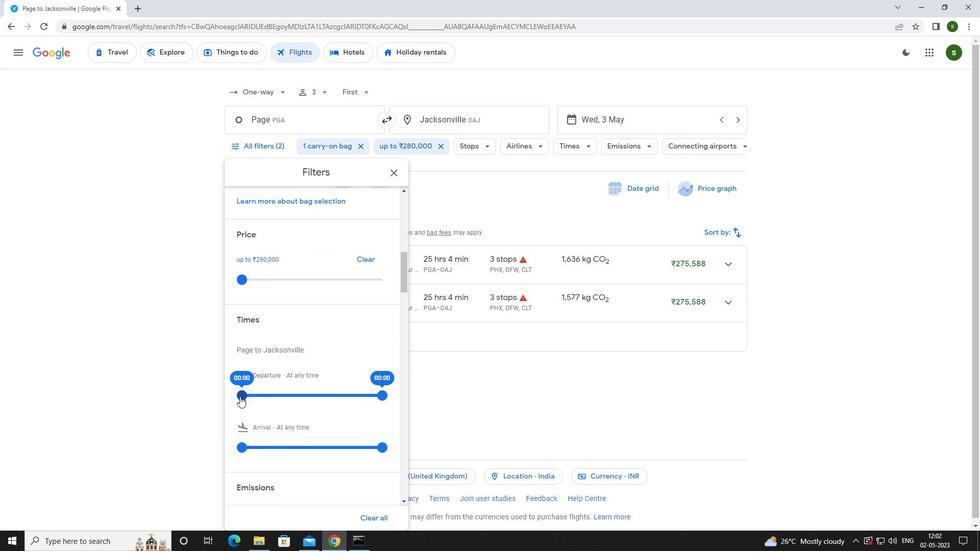 
Action: Mouse pressed left at (241, 395)
Screenshot: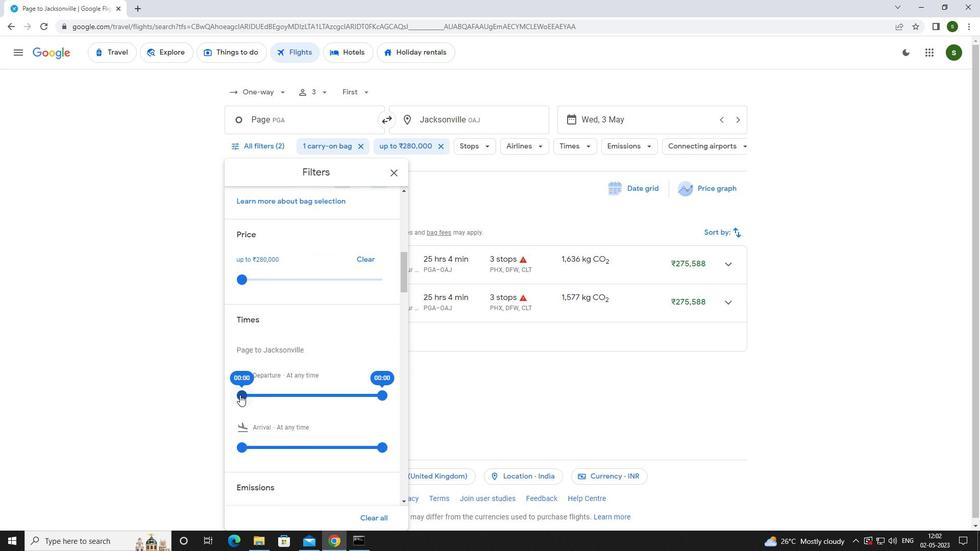 
Action: Mouse moved to (476, 387)
Screenshot: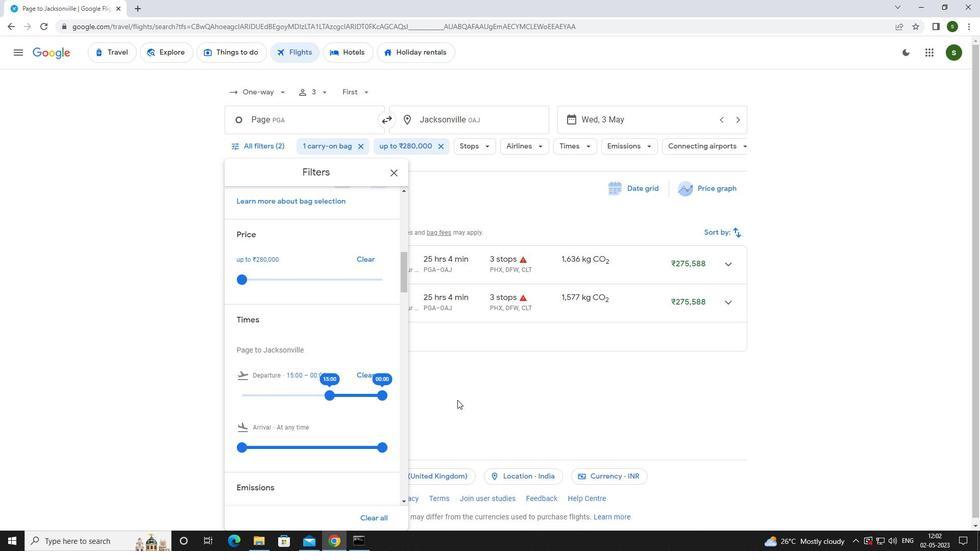 
Action: Mouse pressed left at (476, 387)
Screenshot: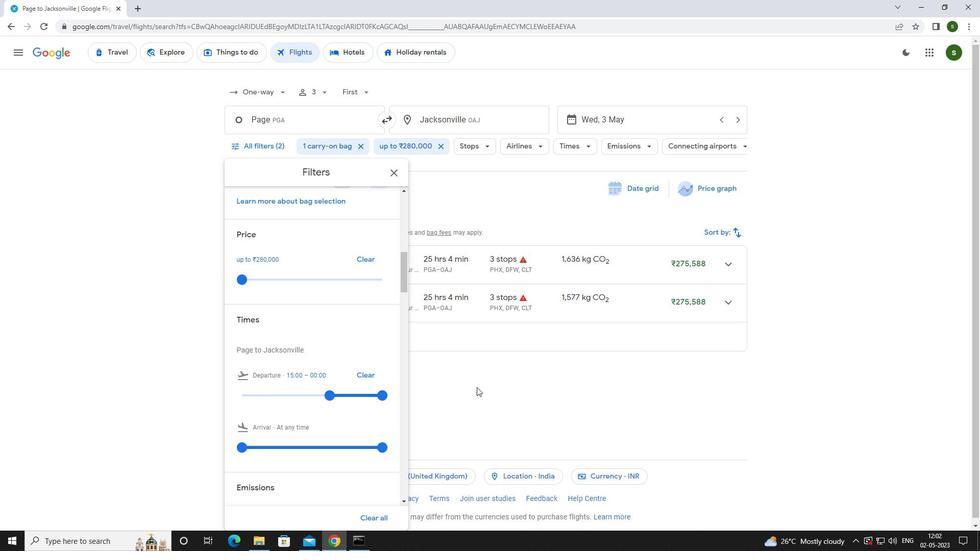 
Action: Mouse moved to (477, 386)
Screenshot: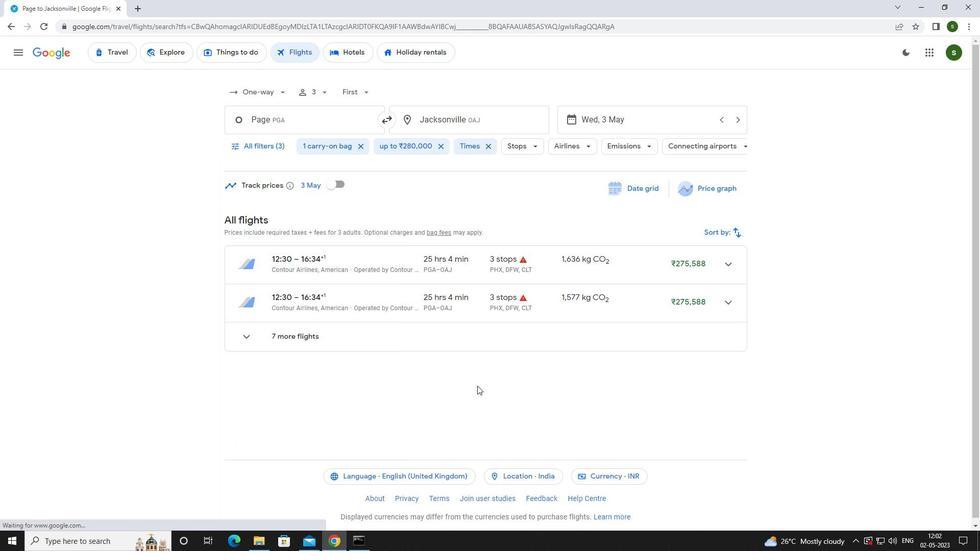 
